 Task: Open Zendesk incident status.
Action: Mouse moved to (887, 156)
Screenshot: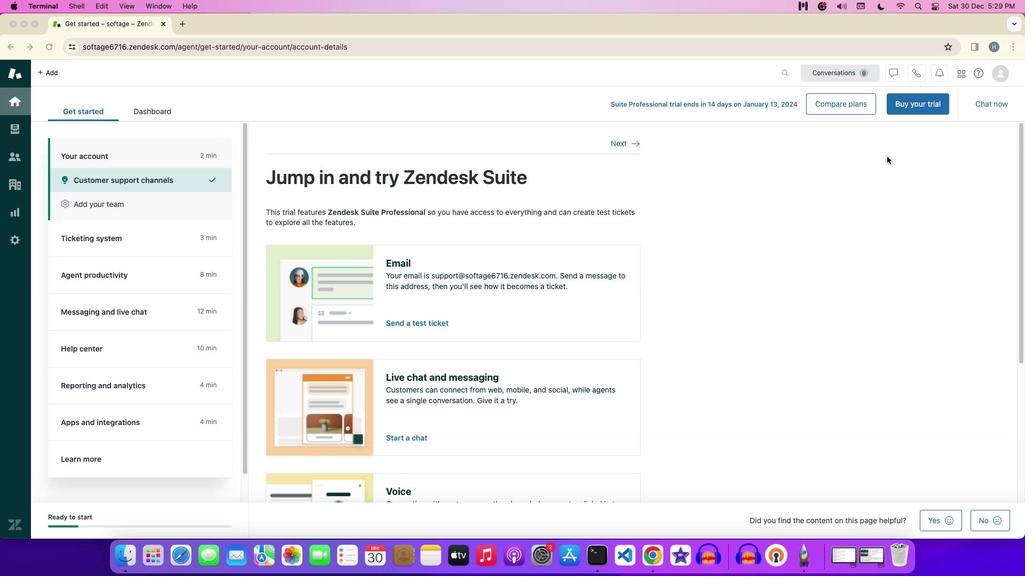 
Action: Mouse pressed left at (887, 156)
Screenshot: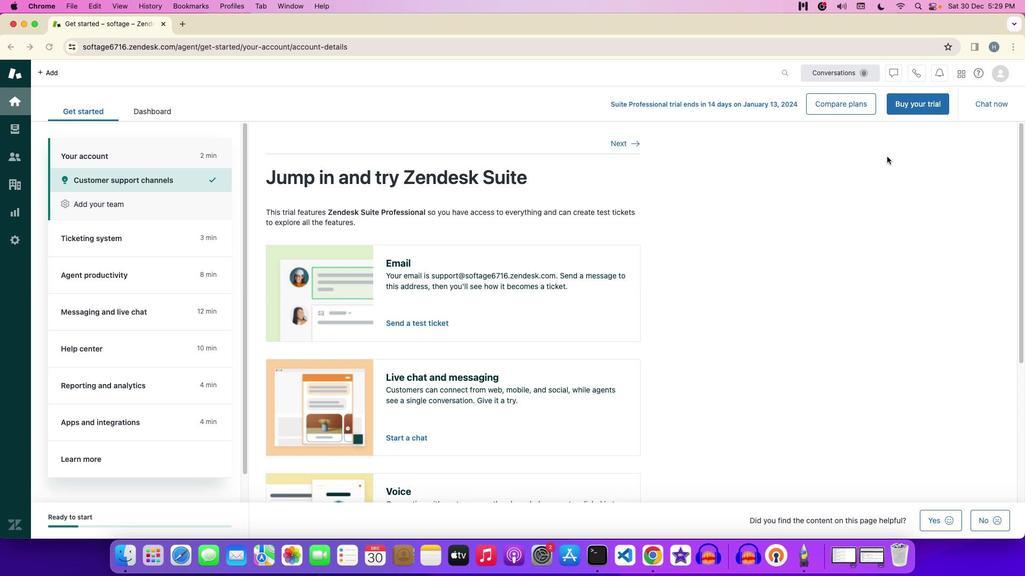 
Action: Mouse moved to (978, 74)
Screenshot: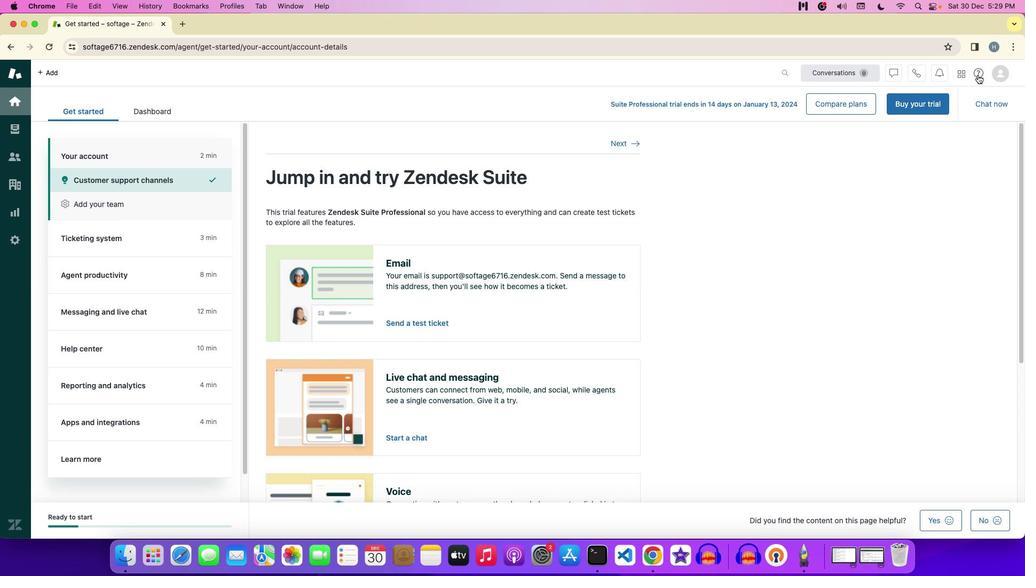 
Action: Mouse pressed left at (978, 74)
Screenshot: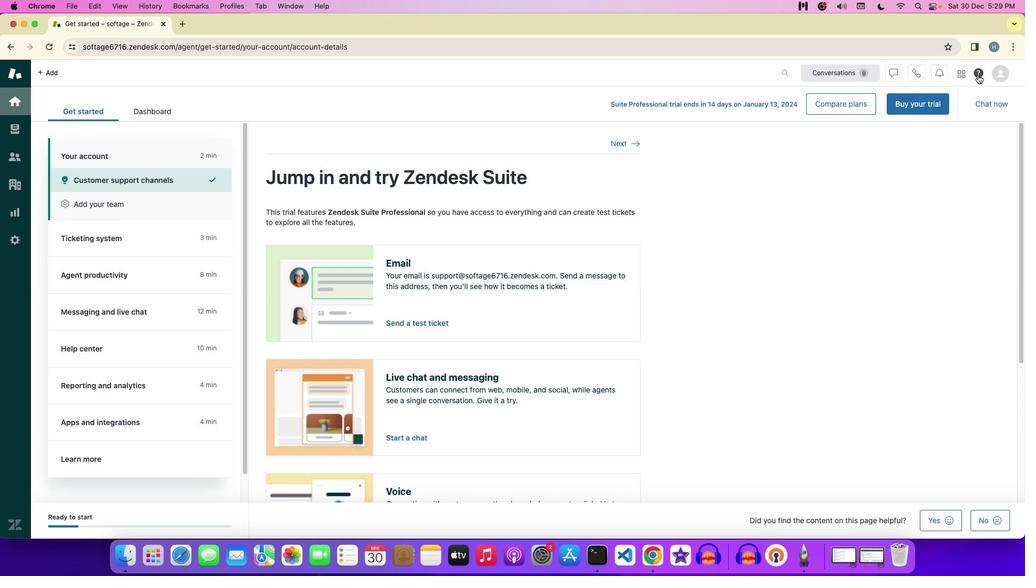 
Action: Mouse moved to (943, 412)
Screenshot: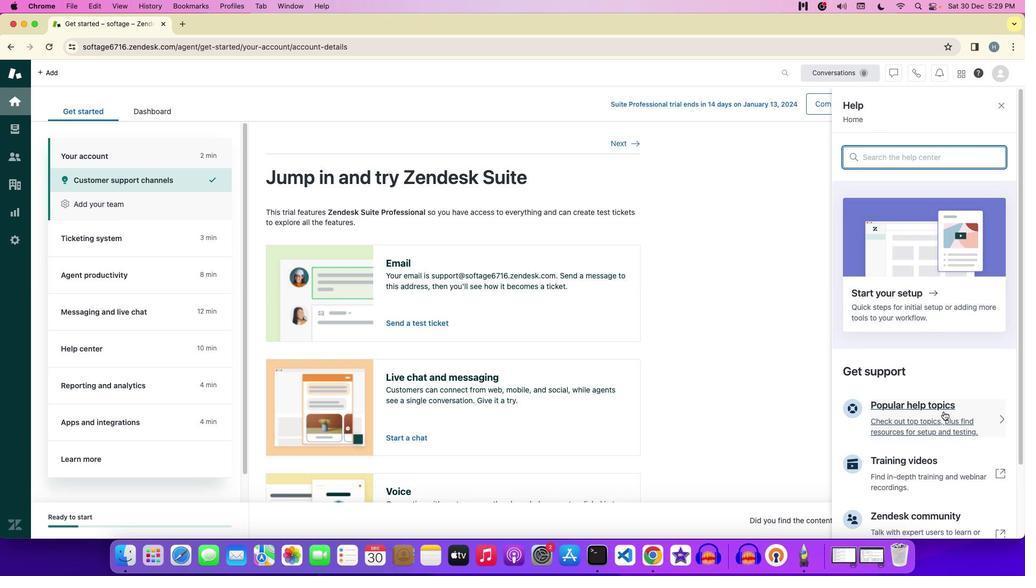 
Action: Mouse pressed left at (943, 412)
Screenshot: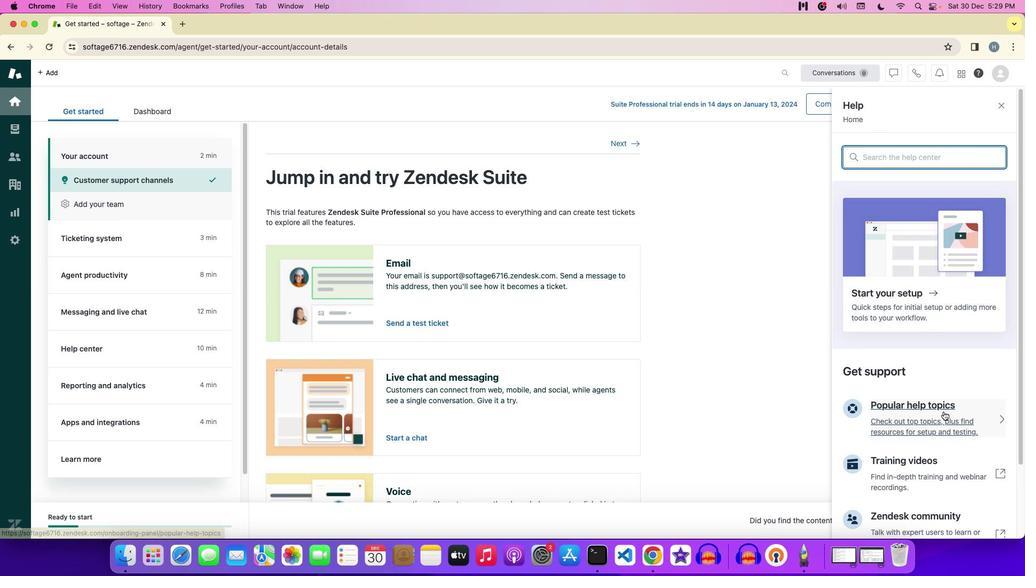 
Action: Mouse moved to (916, 180)
Screenshot: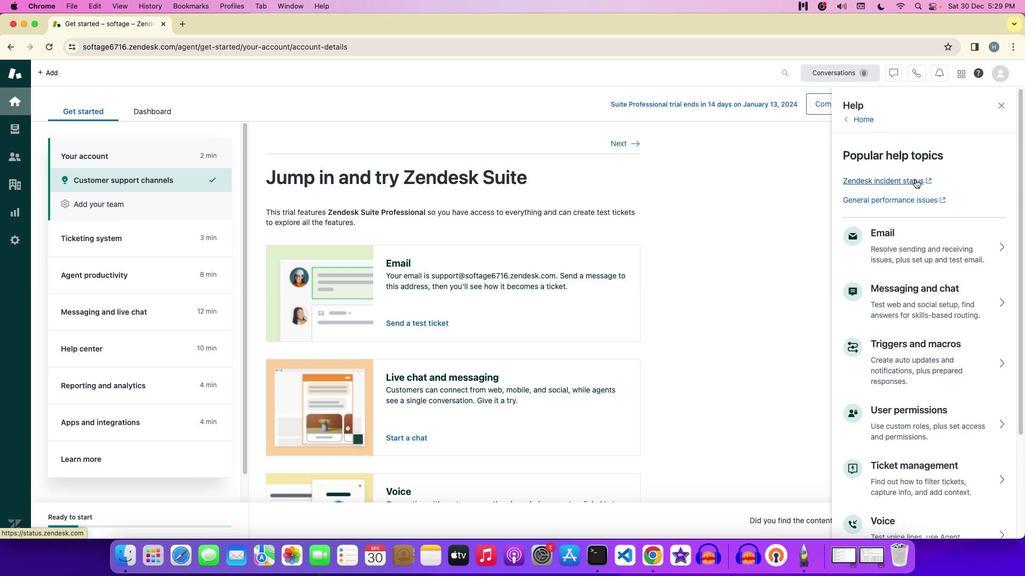 
Action: Mouse pressed left at (916, 180)
Screenshot: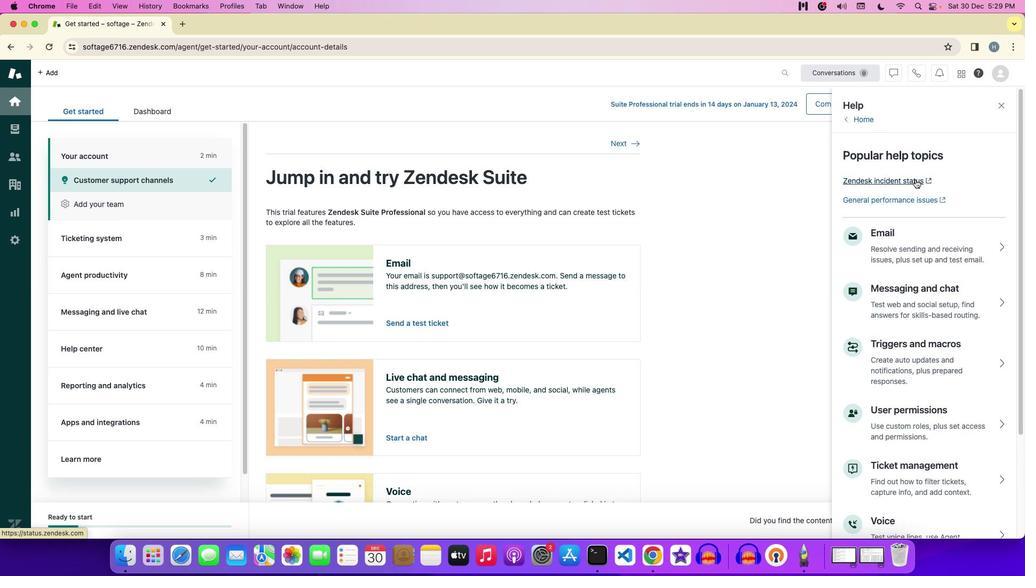 
Action: Mouse moved to (679, 193)
Screenshot: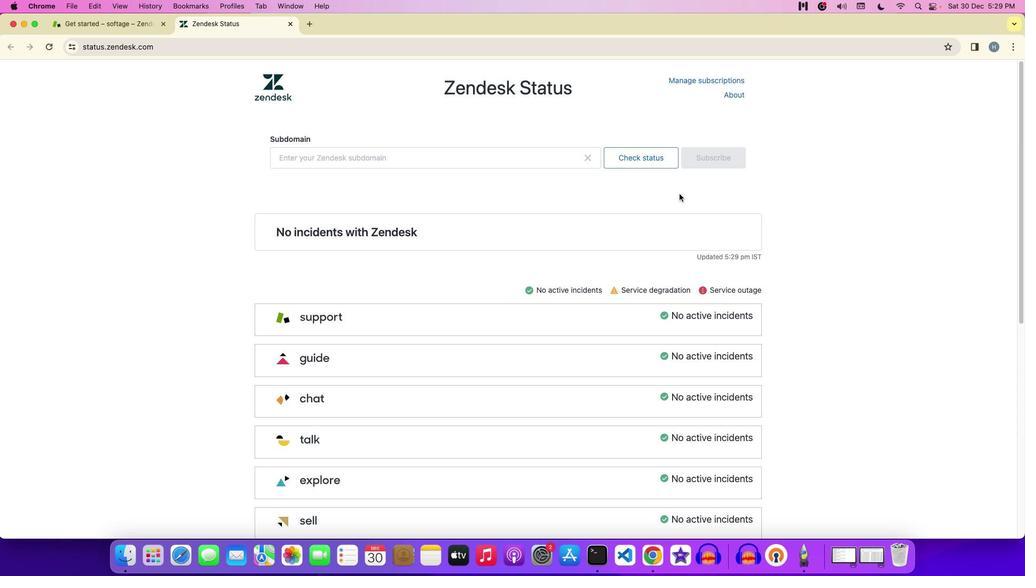 
